 Task: In Mark's project, Add a new field "Sprint" with the field type "Iteration" that starts on December 15, 2023, for the duration of 2 weeks to table layout.
Action: Mouse moved to (228, 156)
Screenshot: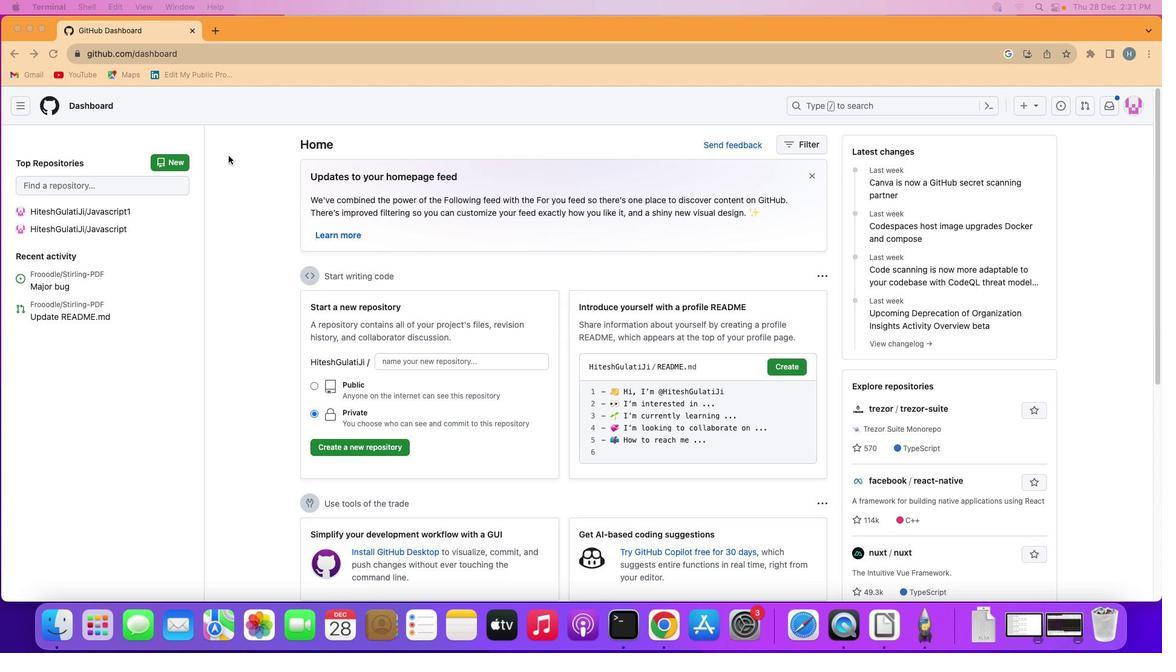 
Action: Mouse pressed left at (228, 156)
Screenshot: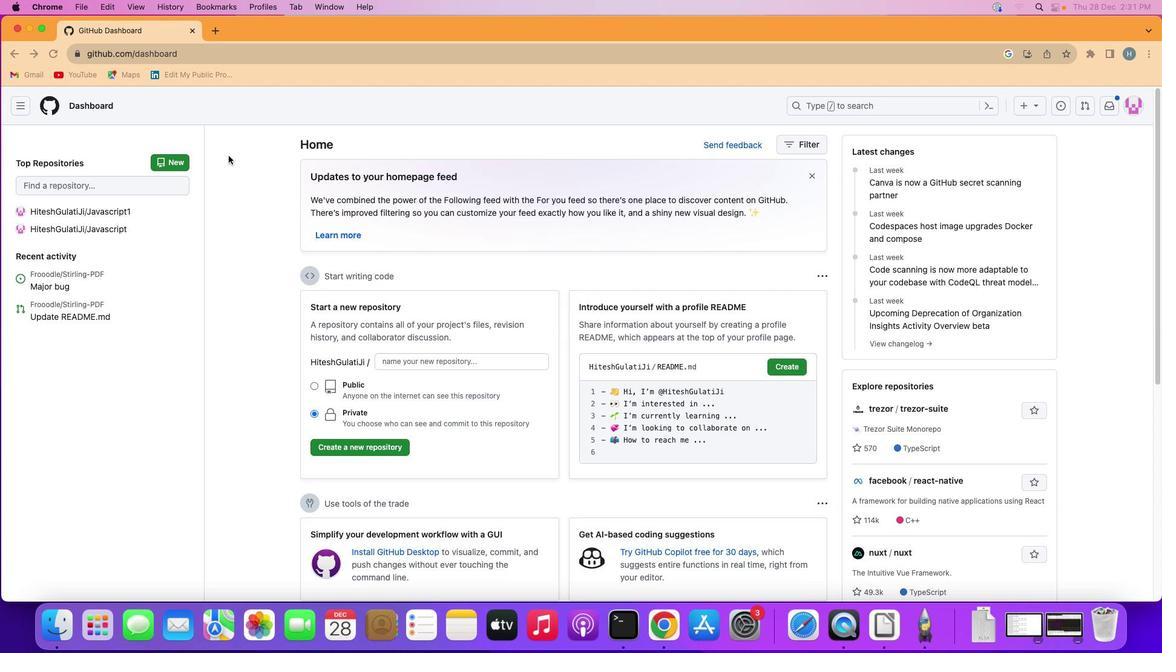 
Action: Mouse moved to (18, 107)
Screenshot: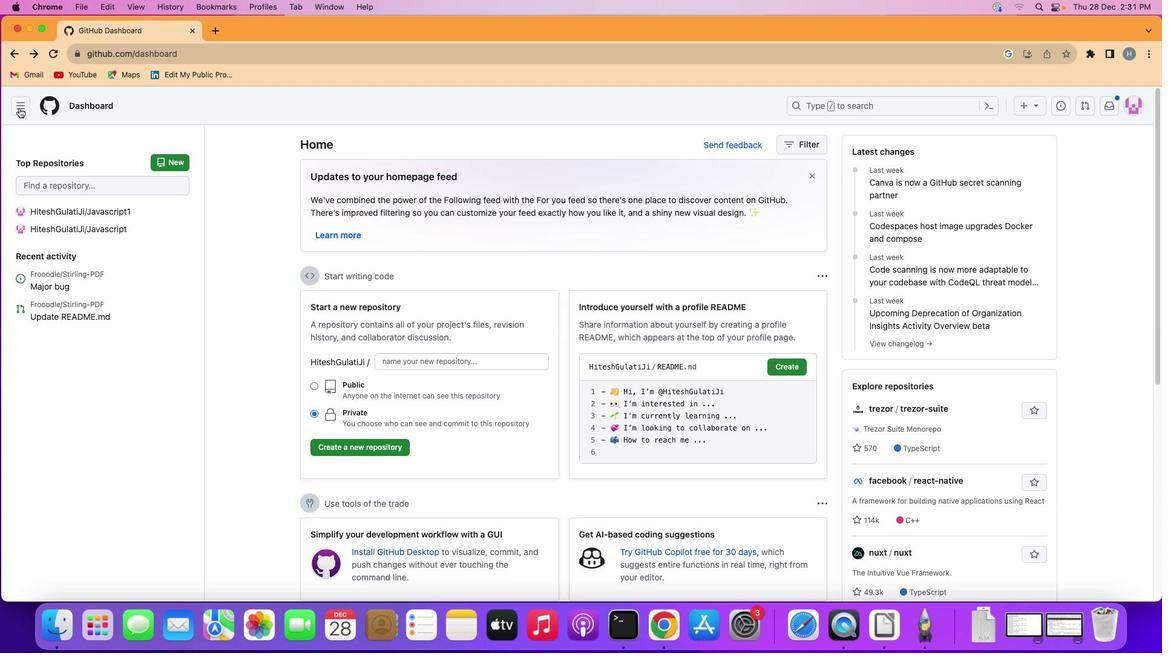 
Action: Mouse pressed left at (18, 107)
Screenshot: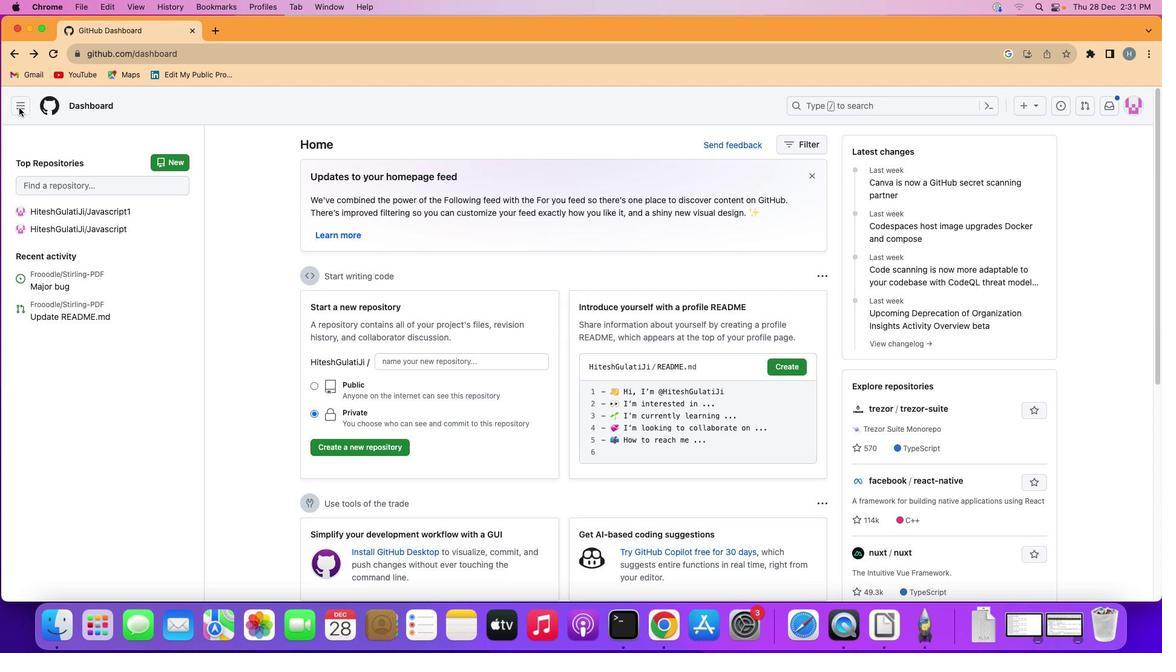 
Action: Mouse moved to (69, 195)
Screenshot: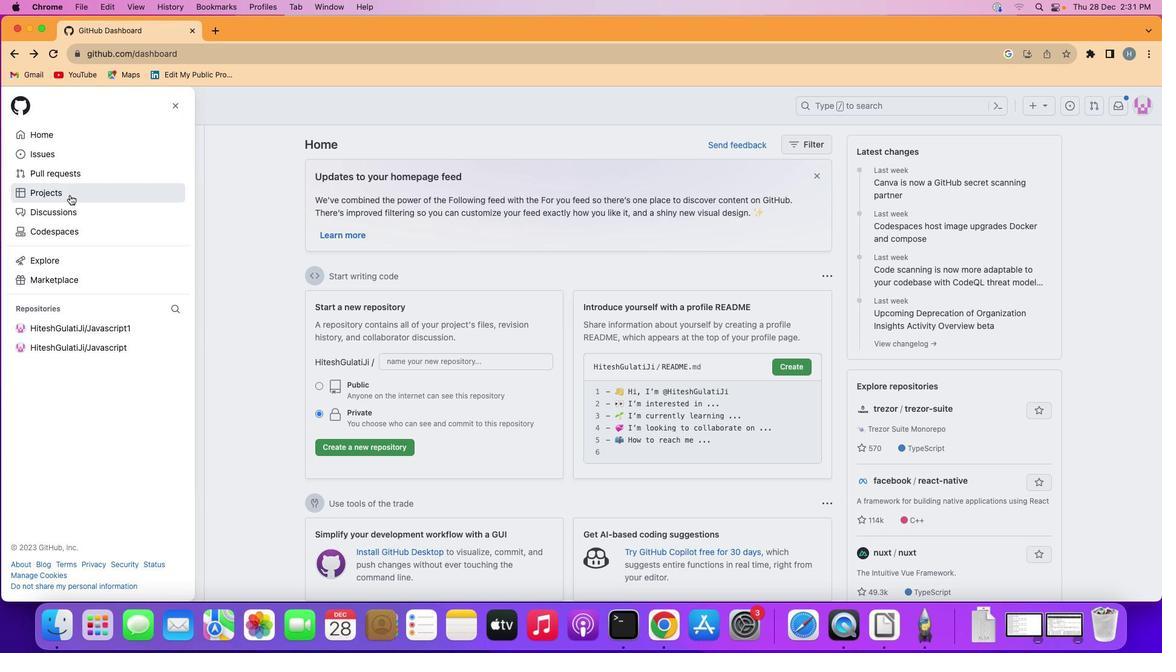 
Action: Mouse pressed left at (69, 195)
Screenshot: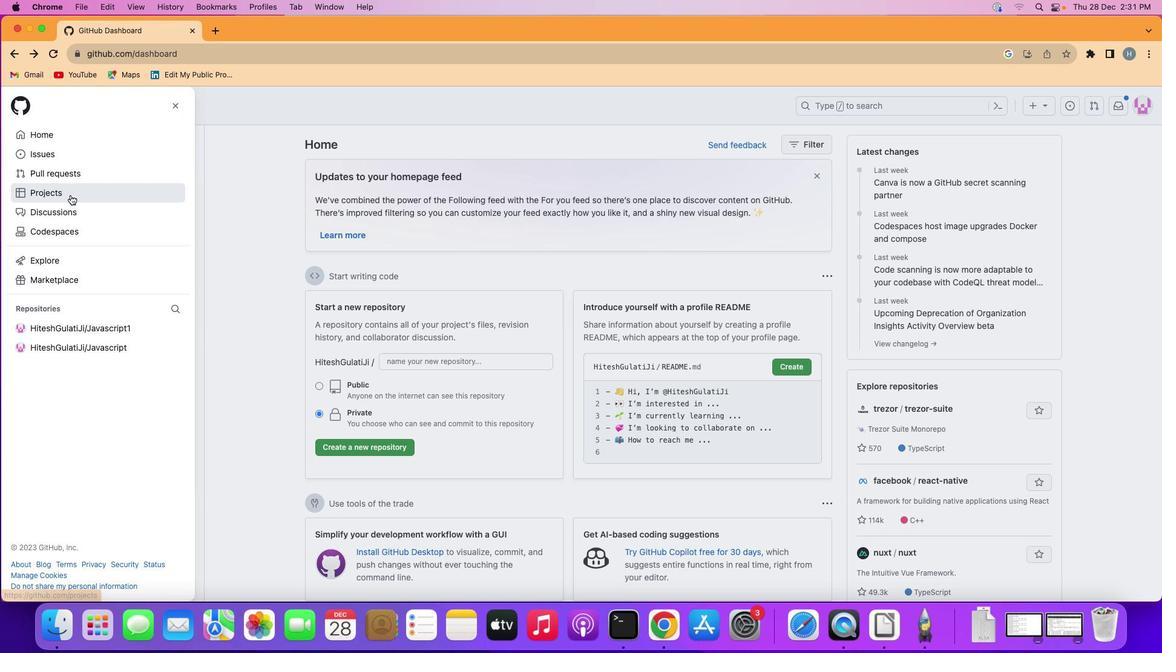 
Action: Mouse moved to (446, 217)
Screenshot: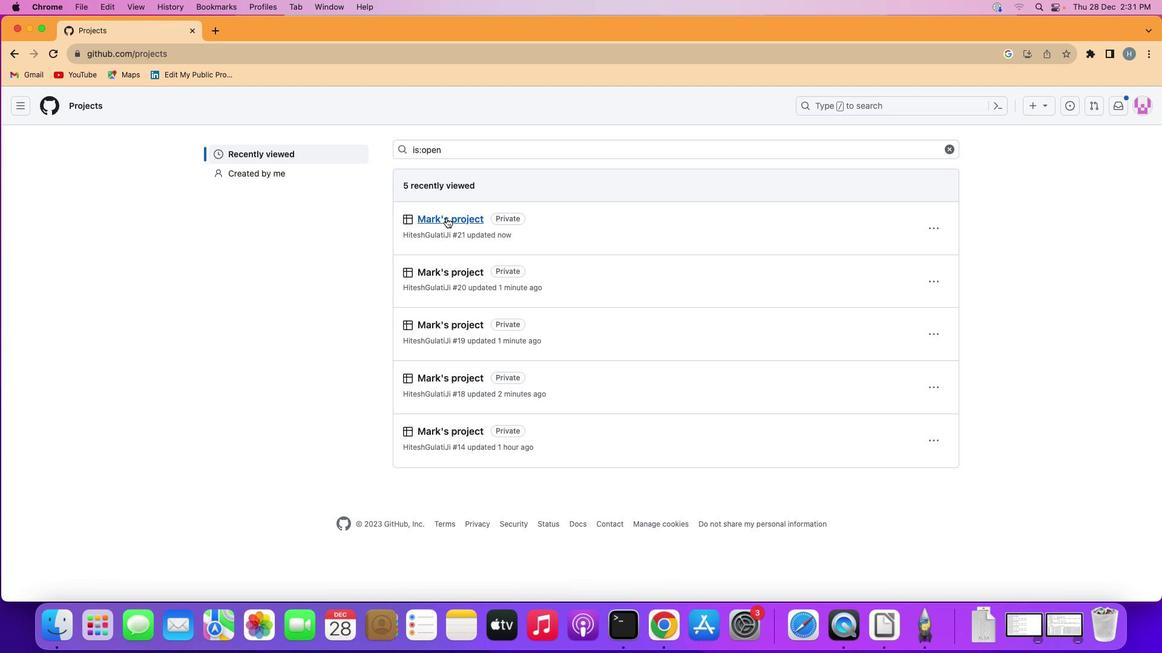 
Action: Mouse pressed left at (446, 217)
Screenshot: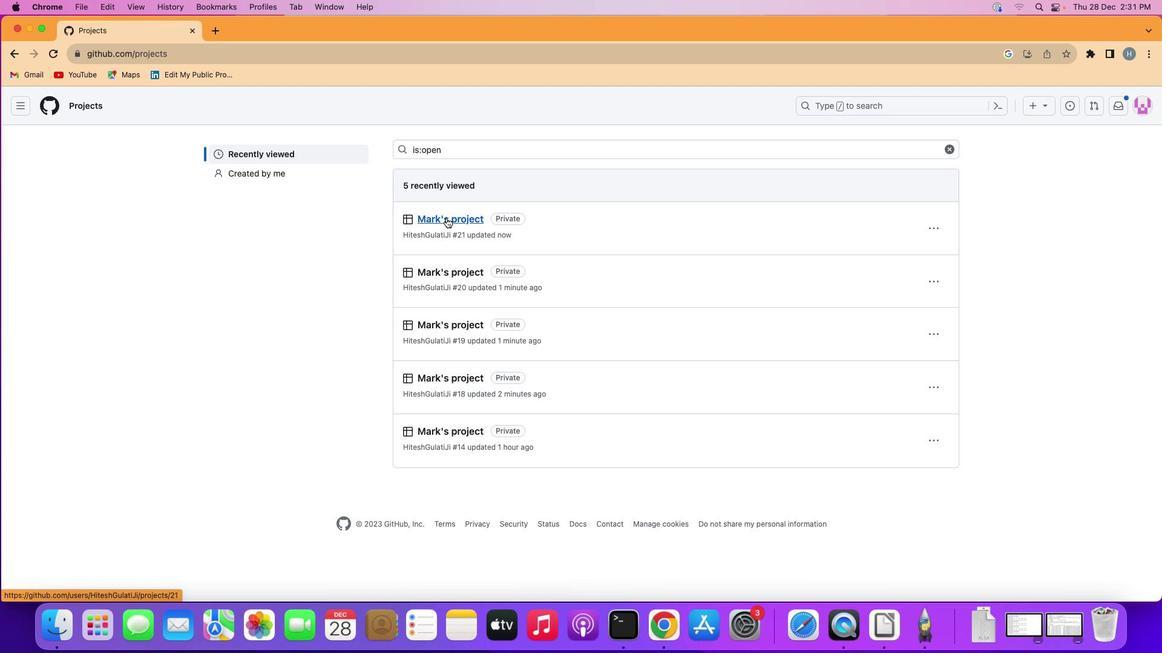 
Action: Mouse moved to (85, 166)
Screenshot: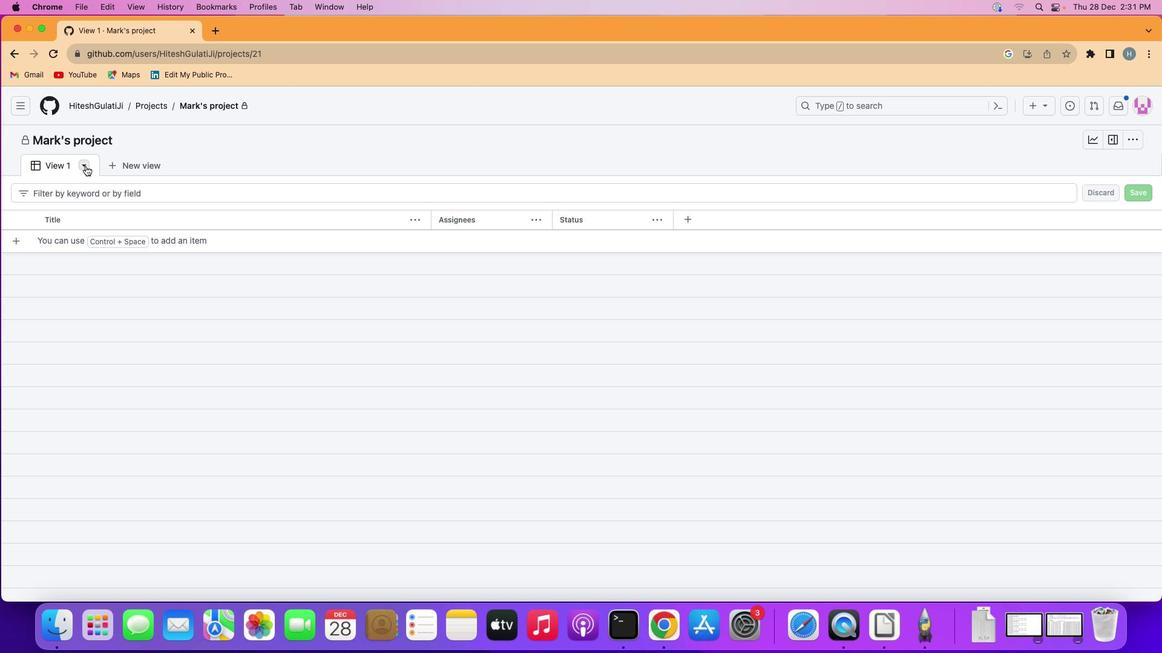 
Action: Mouse pressed left at (85, 166)
Screenshot: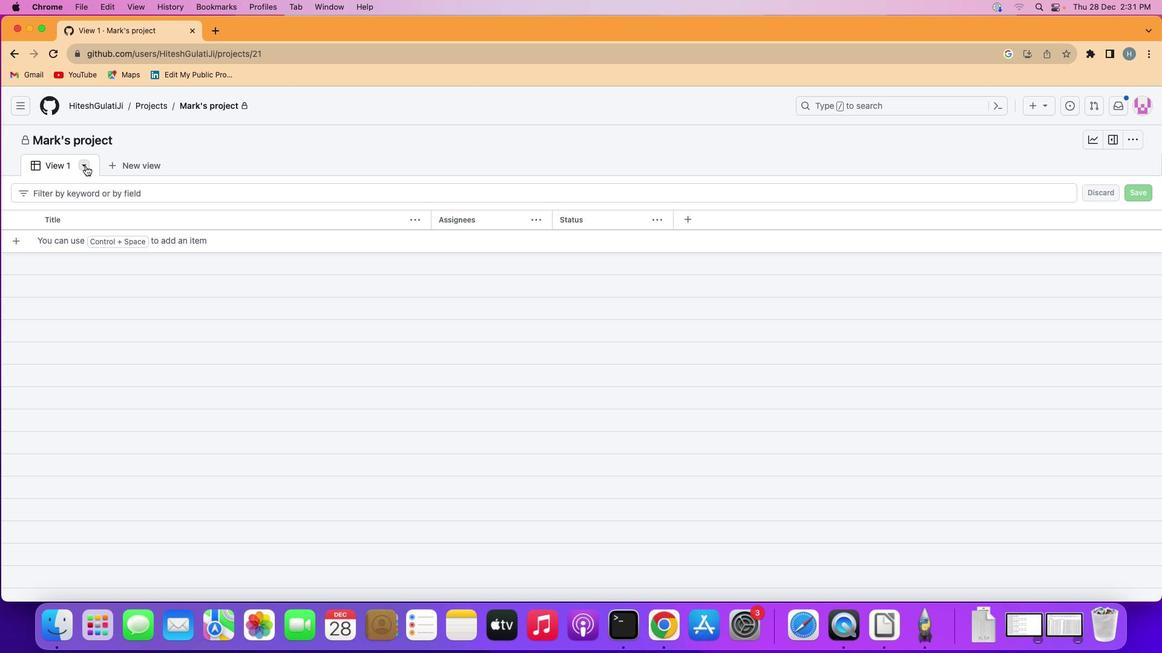 
Action: Mouse moved to (117, 250)
Screenshot: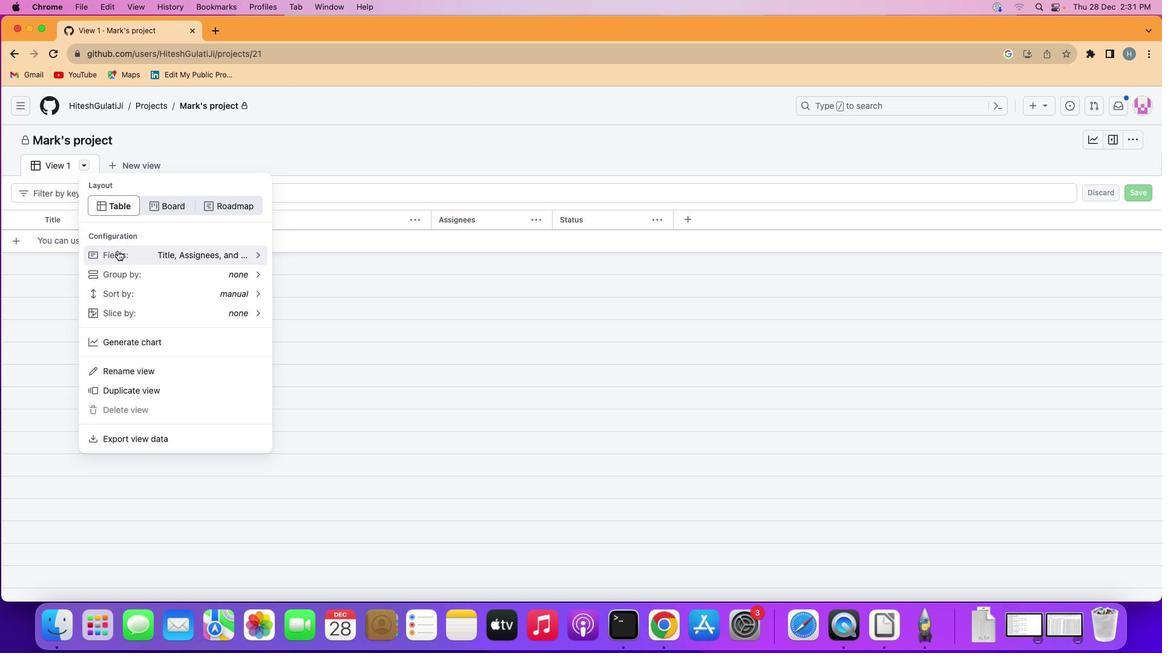
Action: Mouse pressed left at (117, 250)
Screenshot: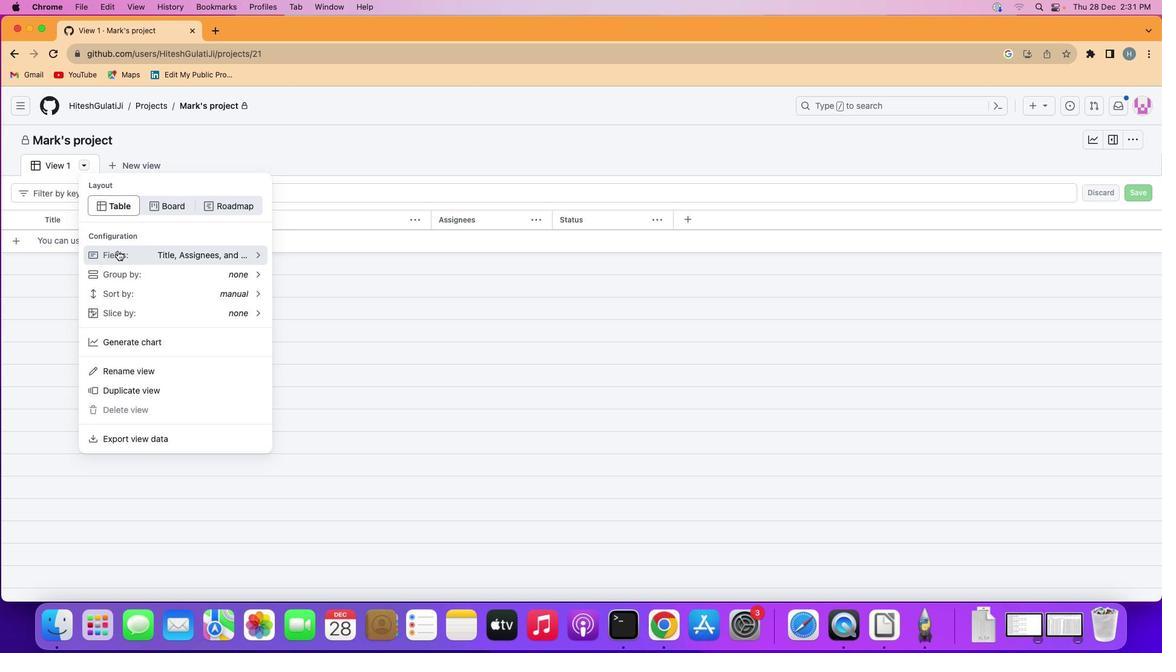 
Action: Mouse moved to (144, 188)
Screenshot: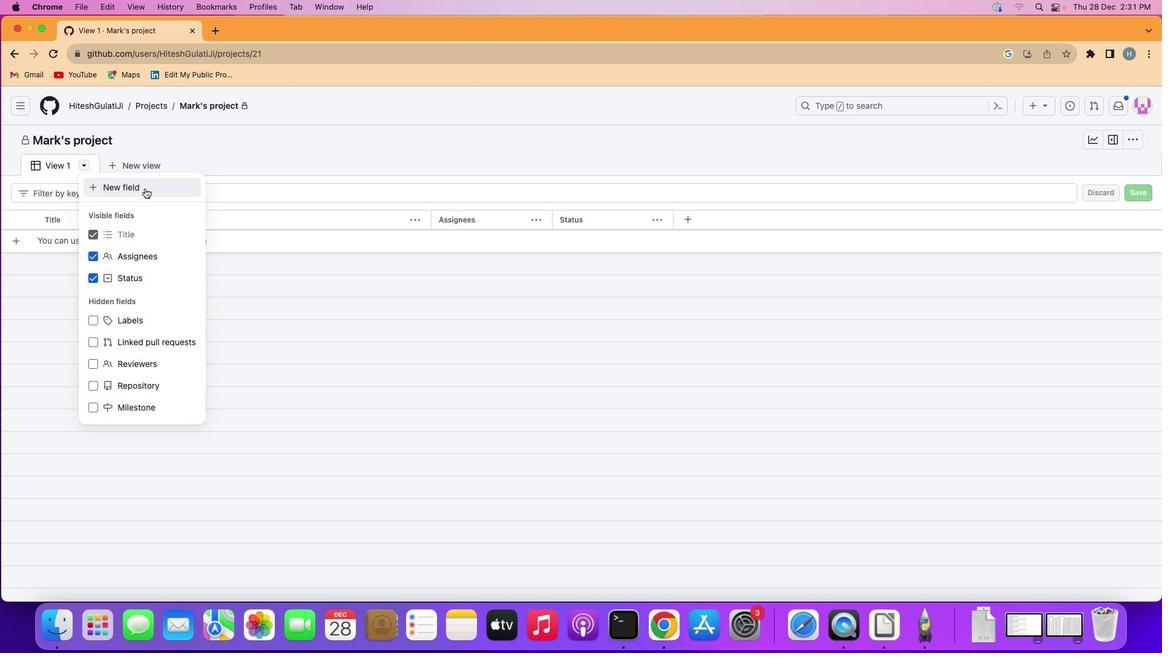 
Action: Mouse pressed left at (144, 188)
Screenshot: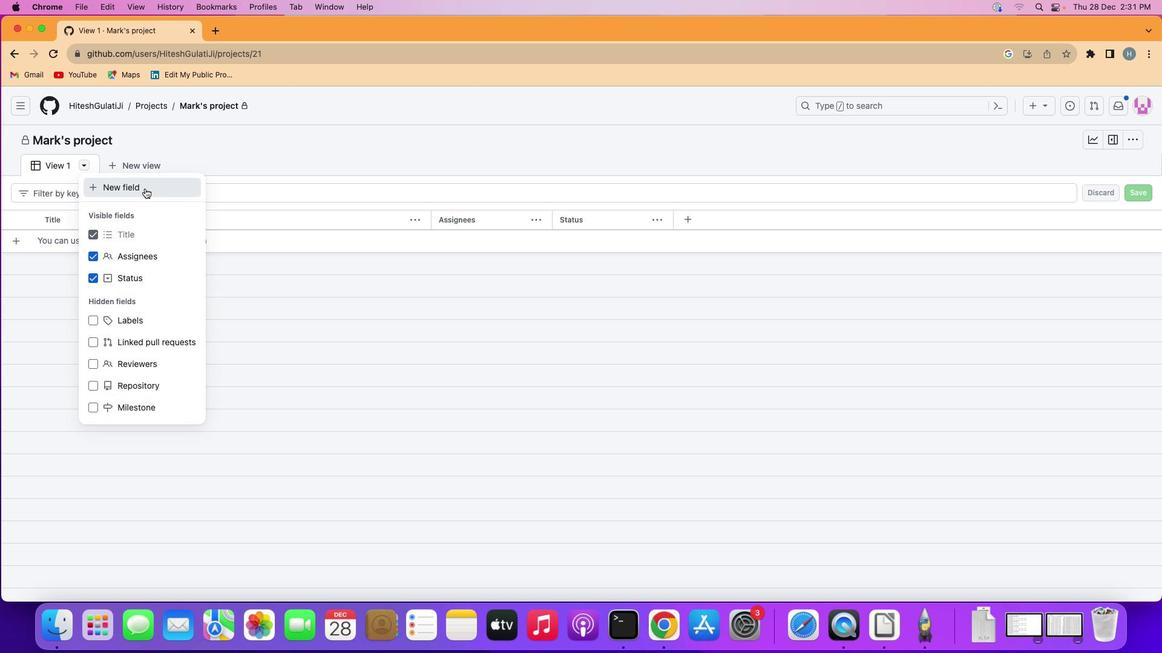 
Action: Mouse moved to (724, 296)
Screenshot: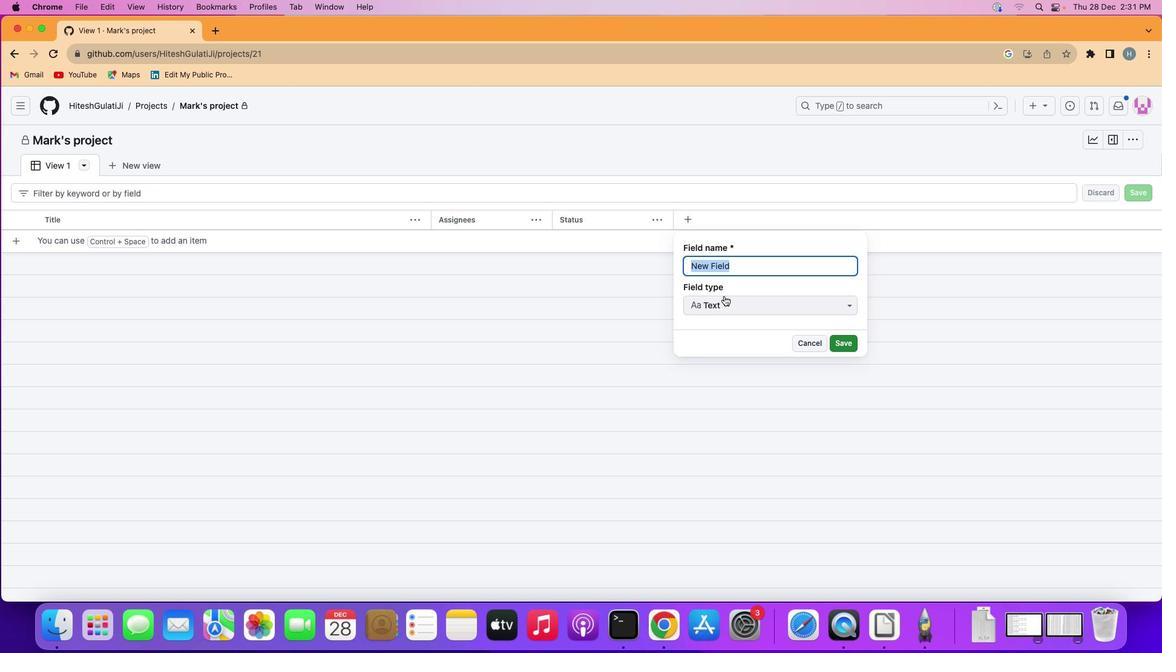 
Action: Key pressed Key.shift'S''p''r''i''n''t'
Screenshot: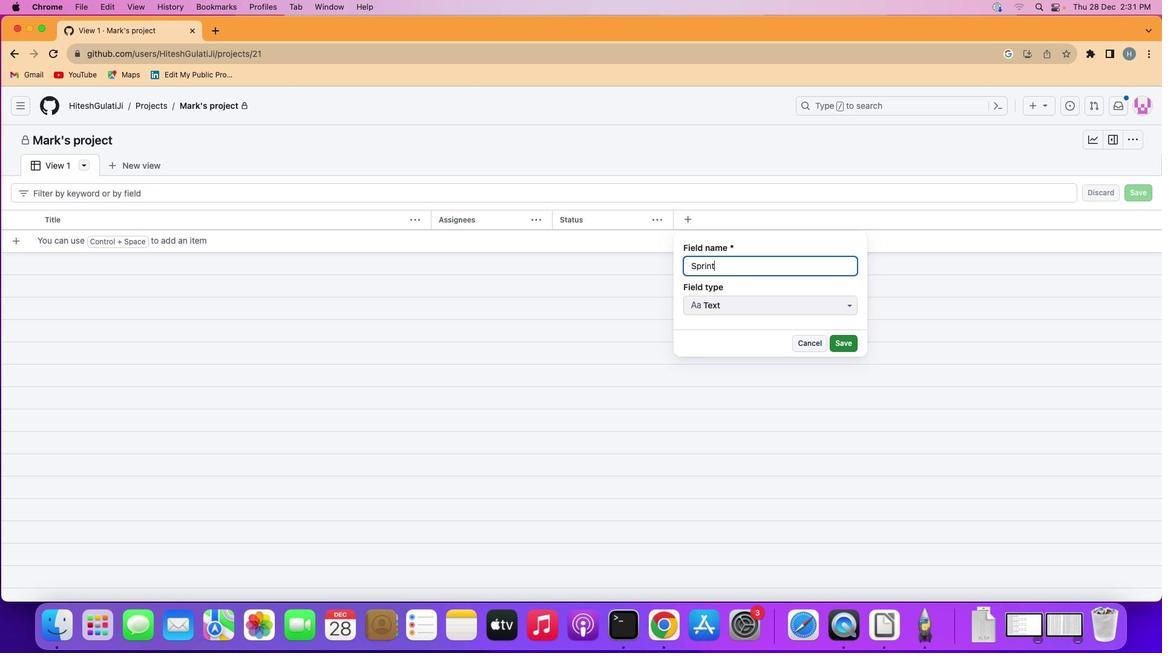 
Action: Mouse moved to (749, 311)
Screenshot: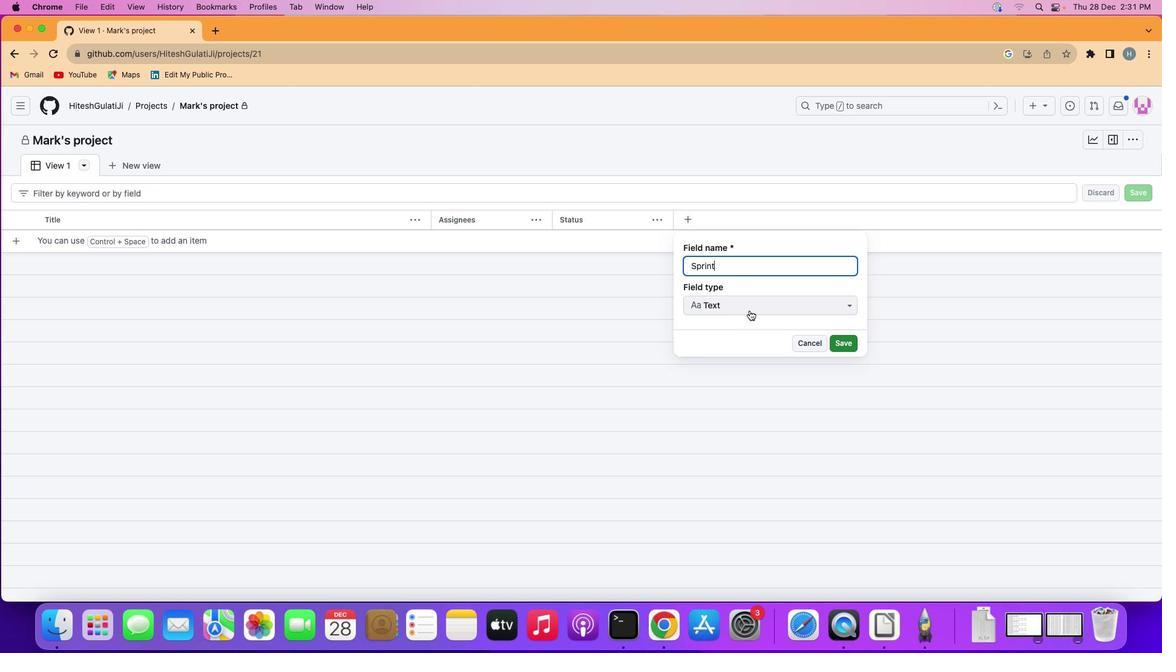 
Action: Mouse pressed left at (749, 311)
Screenshot: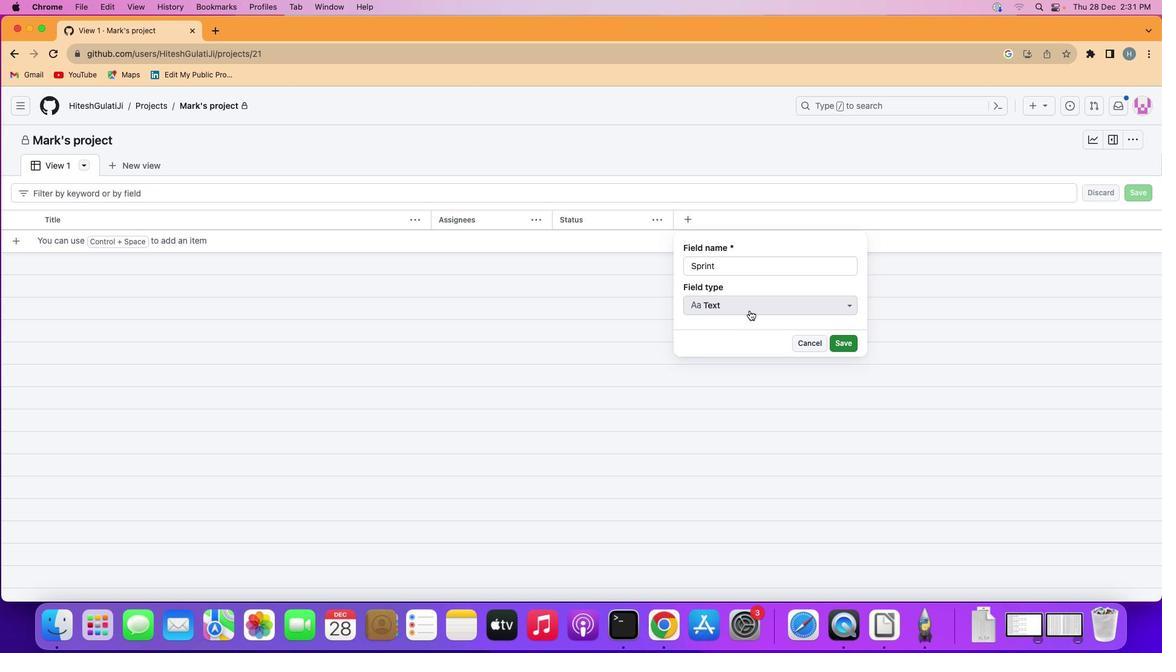 
Action: Mouse moved to (732, 413)
Screenshot: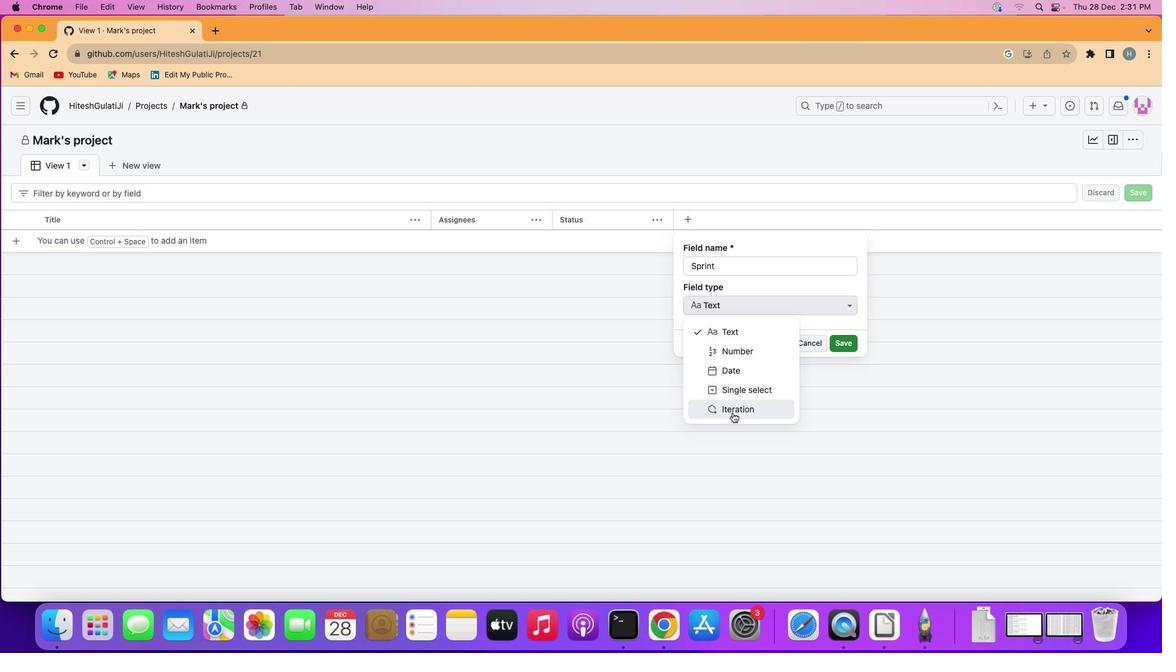 
Action: Mouse pressed left at (732, 413)
Screenshot: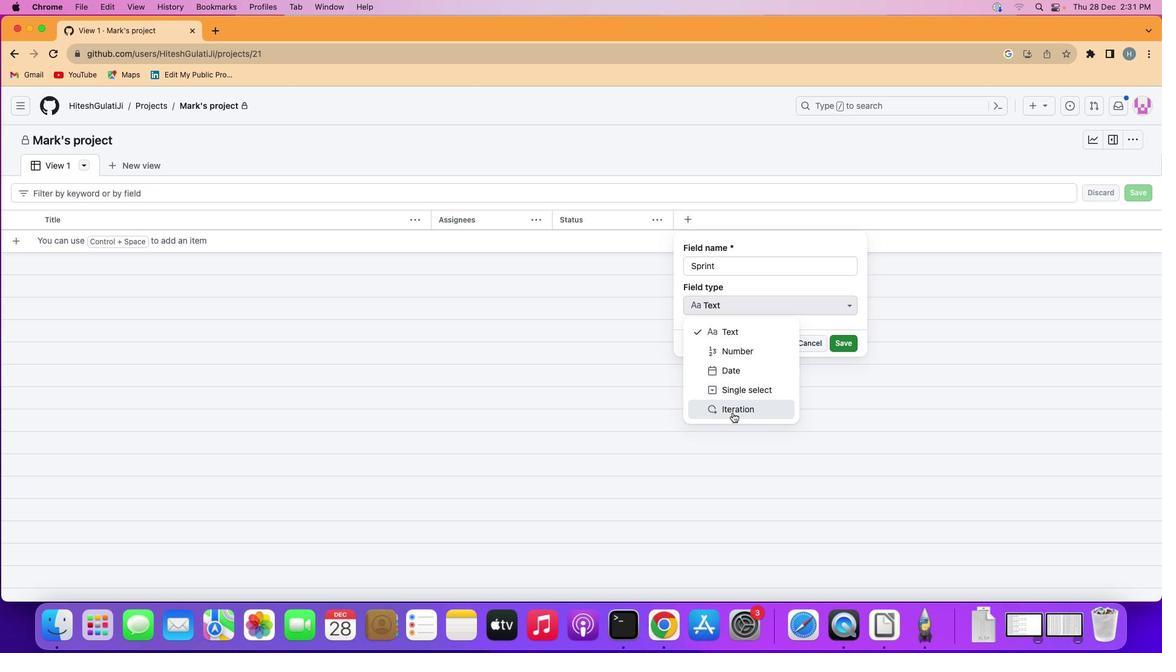 
Action: Mouse moved to (776, 364)
Screenshot: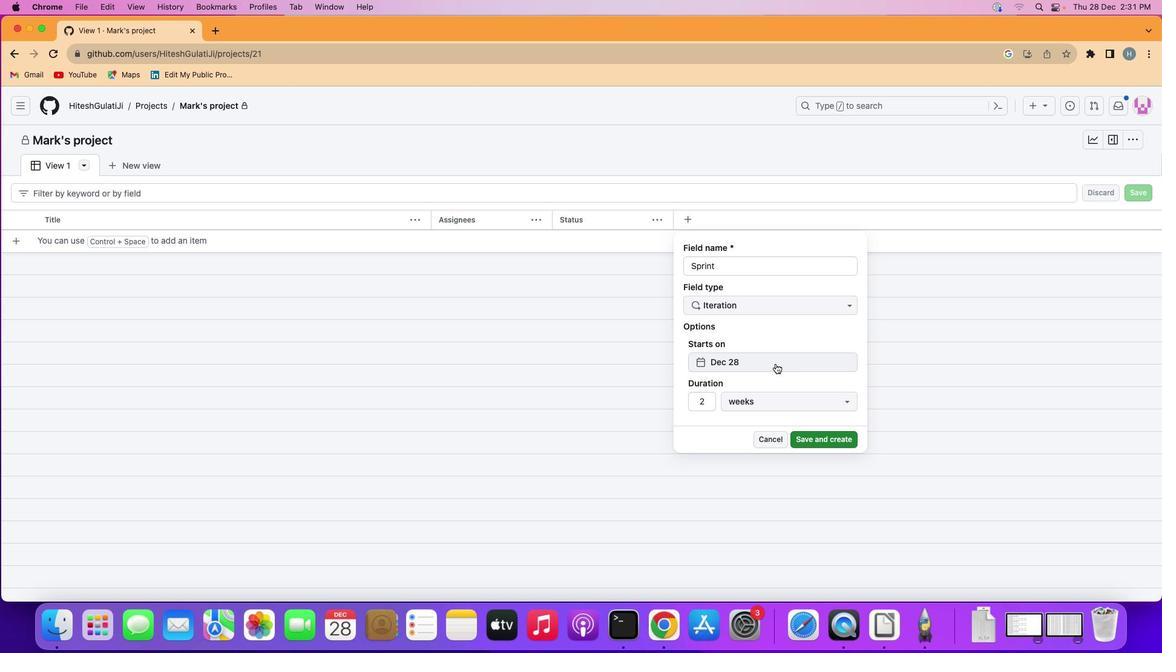 
Action: Mouse pressed left at (776, 364)
Screenshot: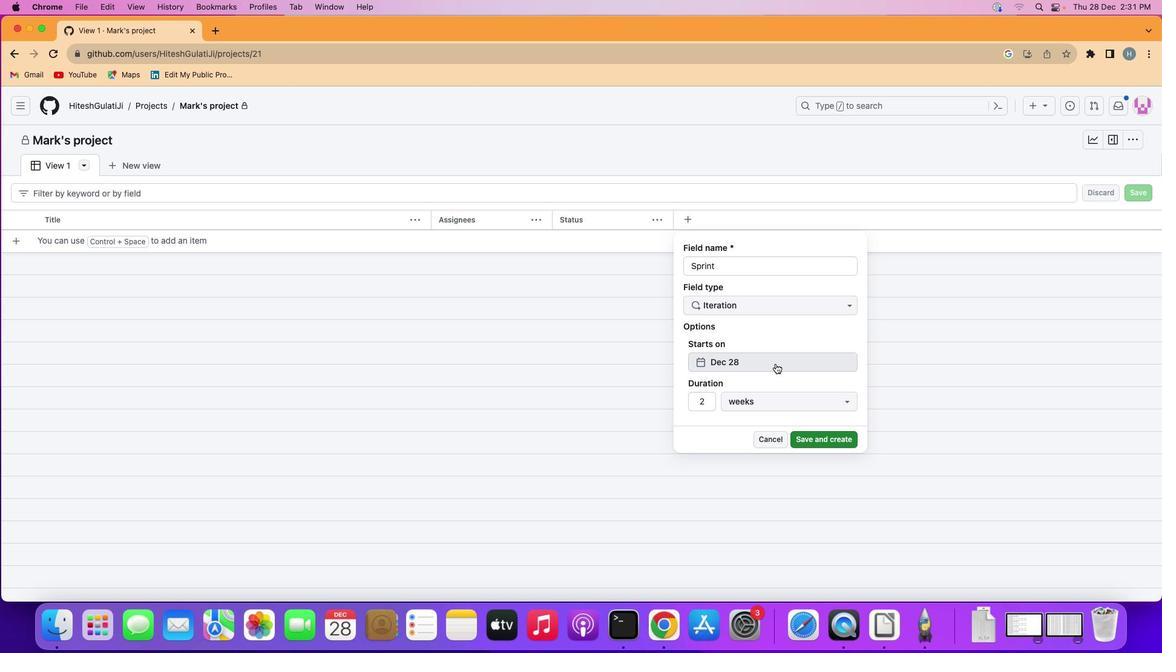 
Action: Mouse moved to (832, 486)
Screenshot: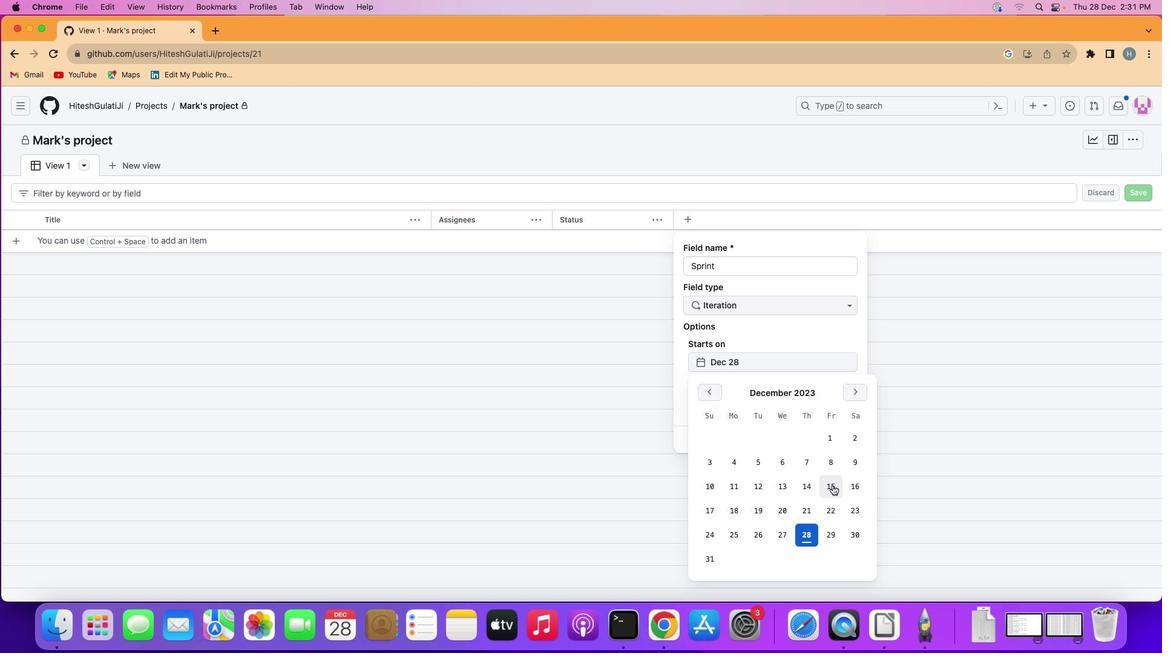 
Action: Mouse pressed left at (832, 486)
Screenshot: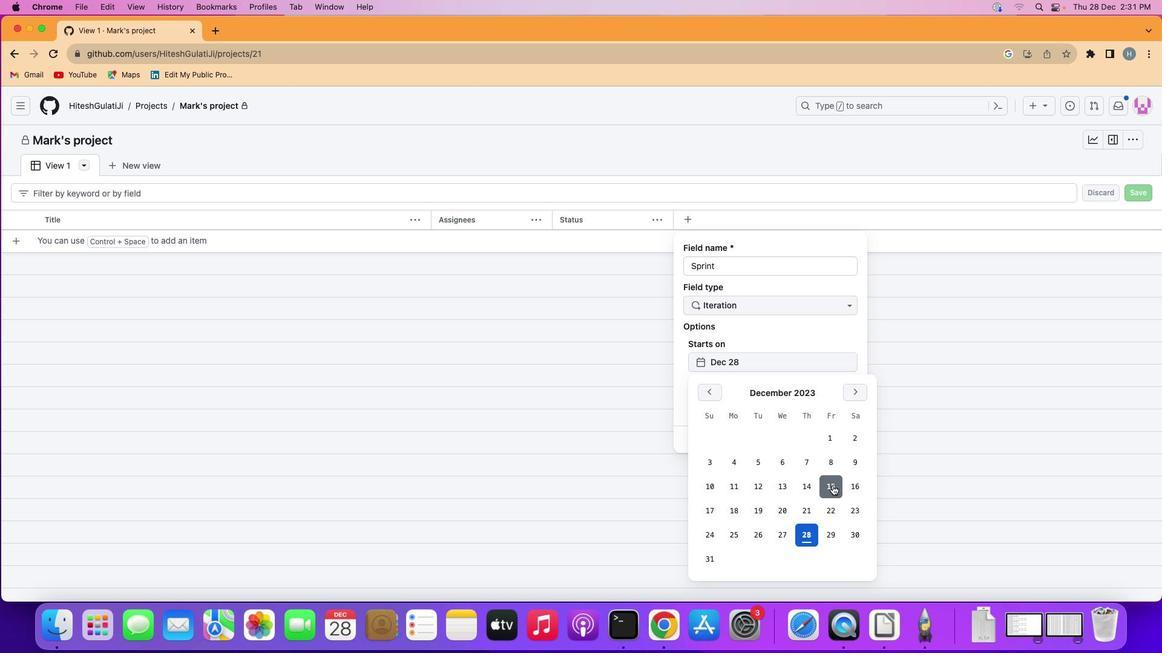 
Action: Mouse moved to (850, 400)
Screenshot: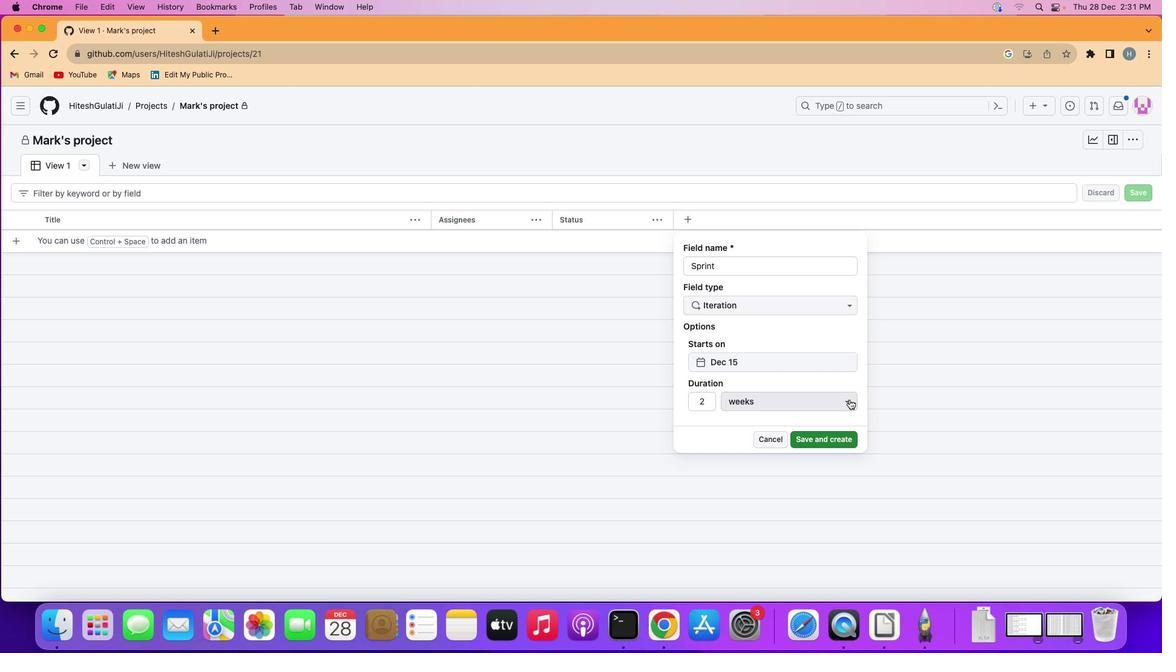 
Action: Mouse pressed left at (850, 400)
Screenshot: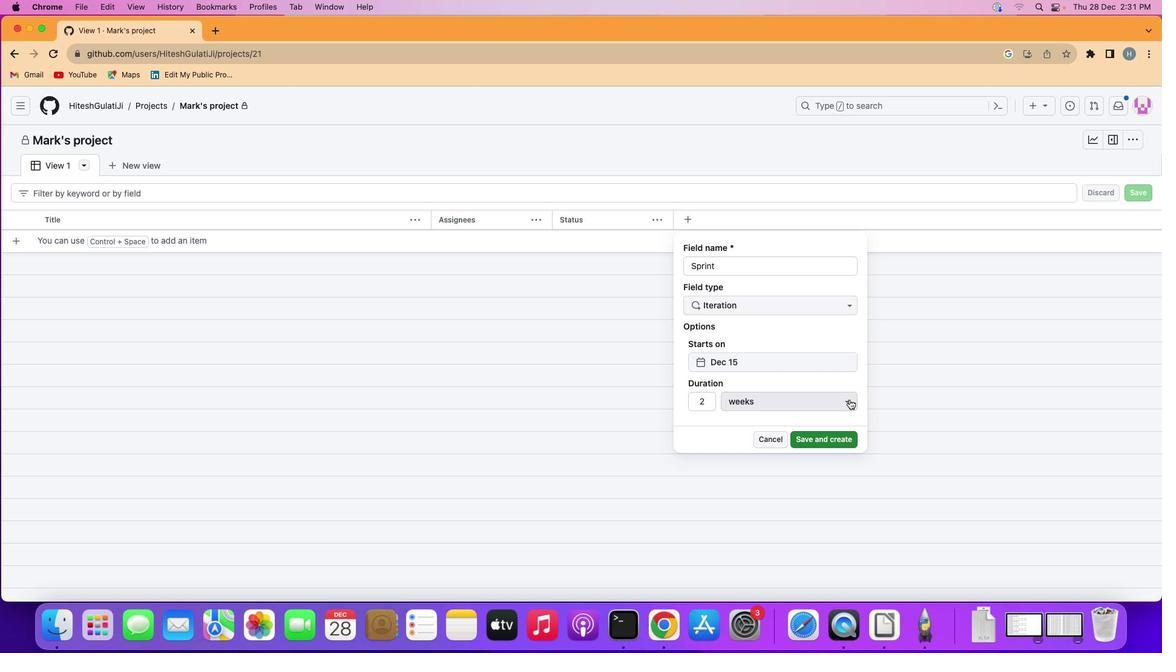 
Action: Mouse moved to (811, 447)
Screenshot: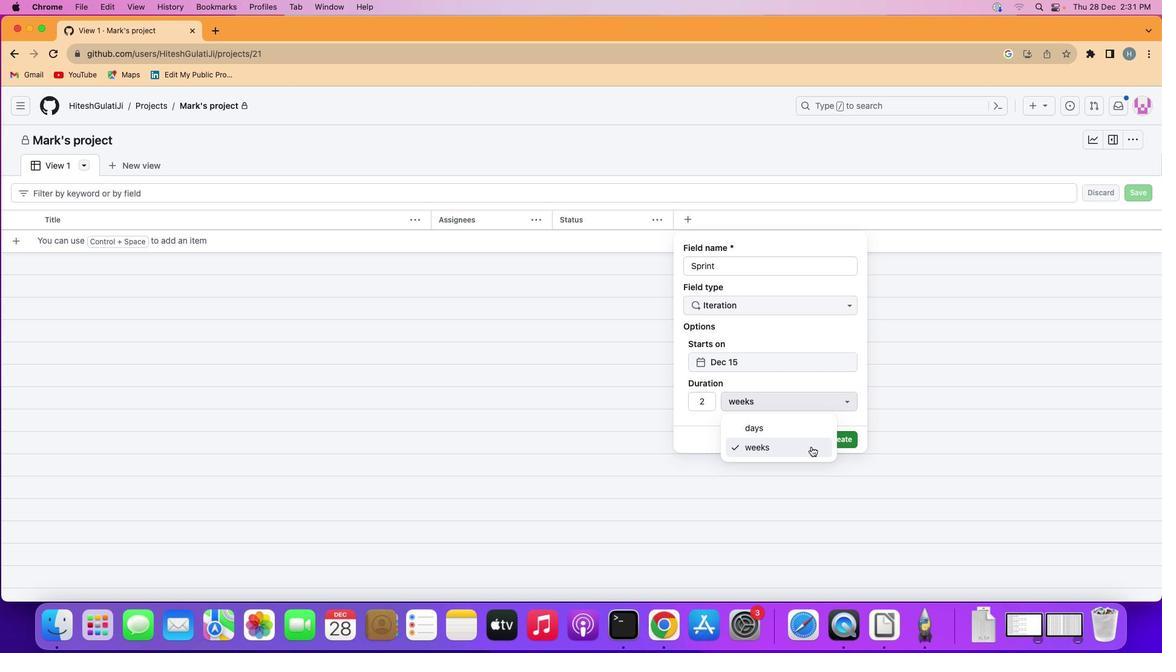 
Action: Mouse pressed left at (811, 447)
Screenshot: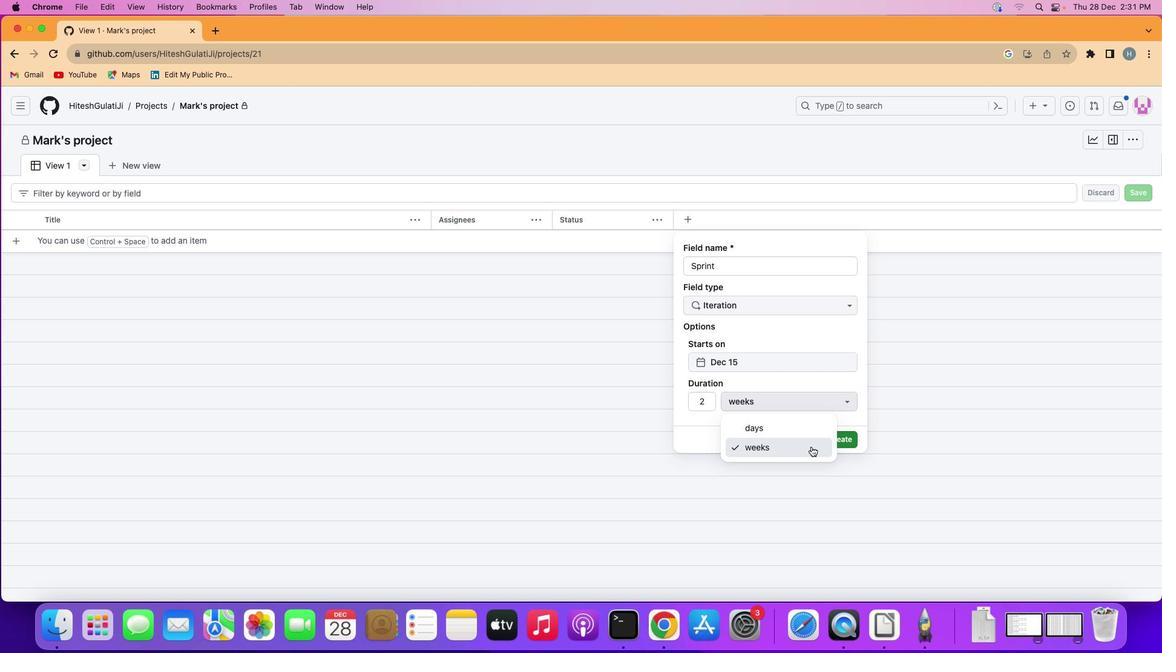 
Action: Mouse moved to (845, 437)
Screenshot: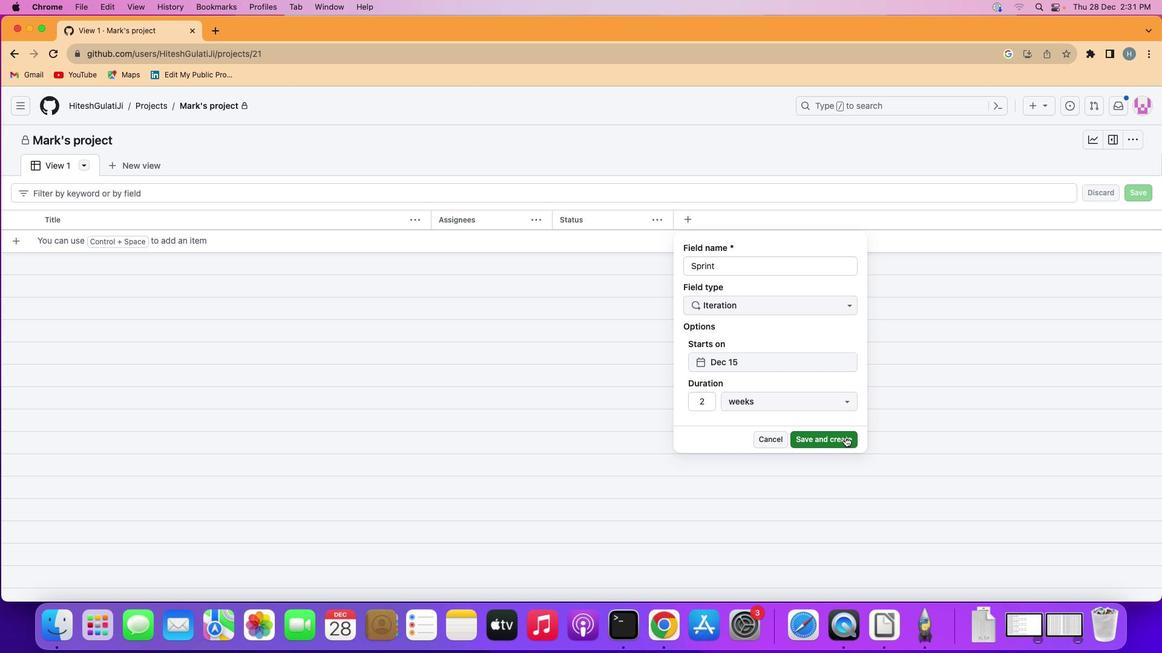
Action: Mouse pressed left at (845, 437)
Screenshot: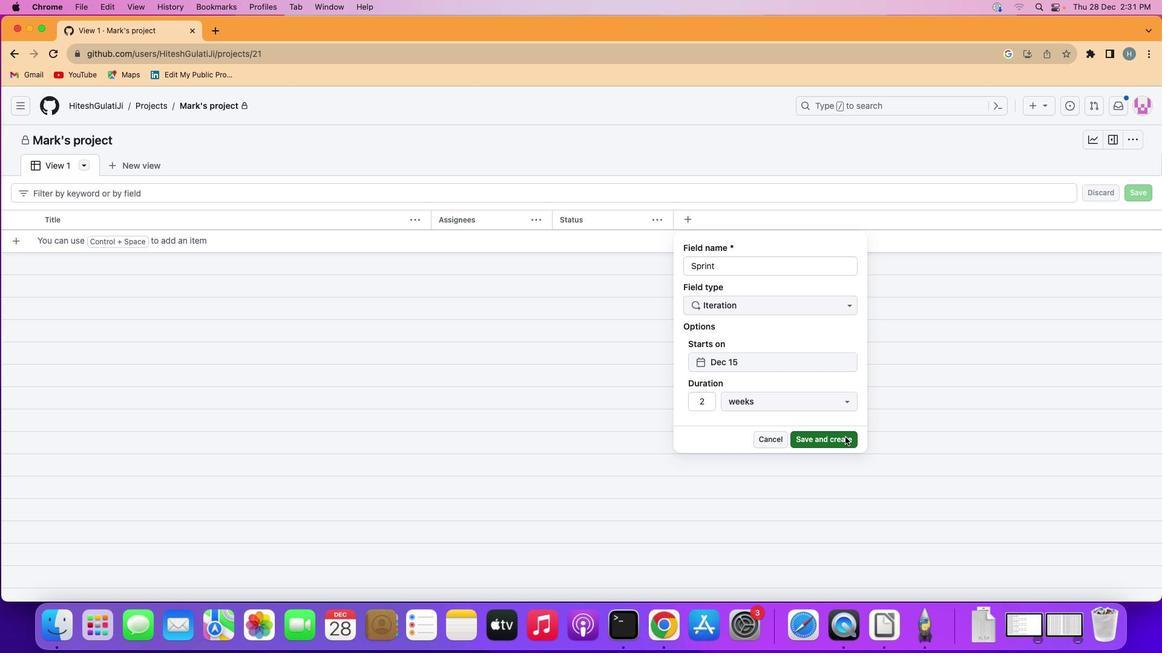 
Action: Mouse moved to (882, 378)
Screenshot: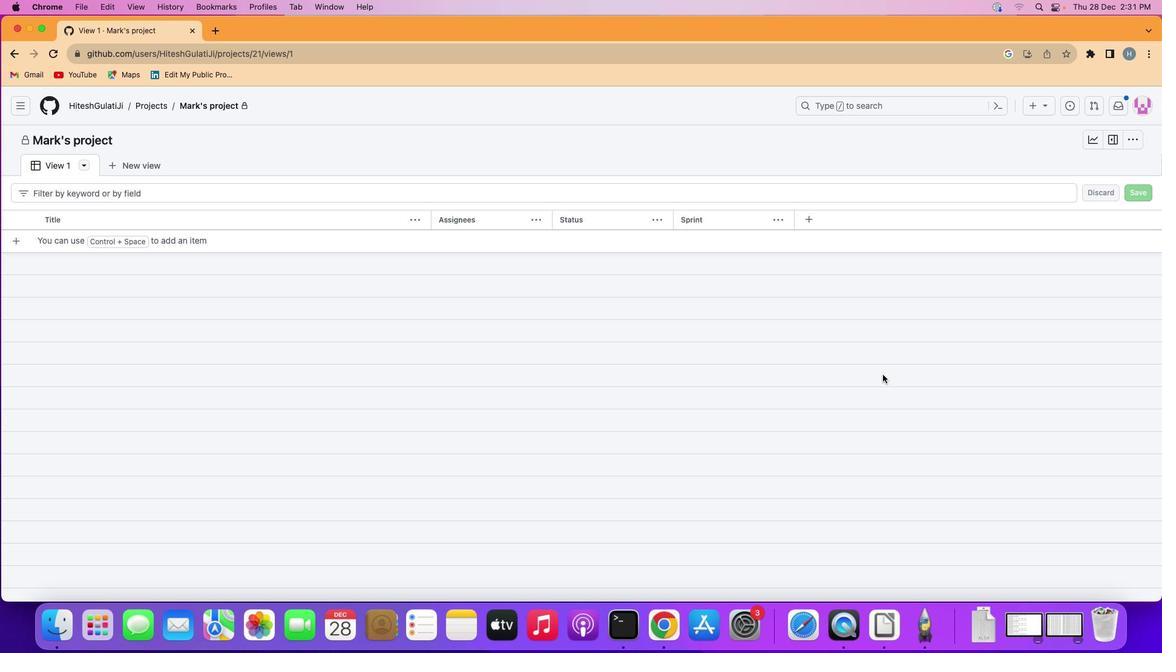 
